 Task: Sort the properties by status in descending order.
Action: Mouse moved to (633, 218)
Screenshot: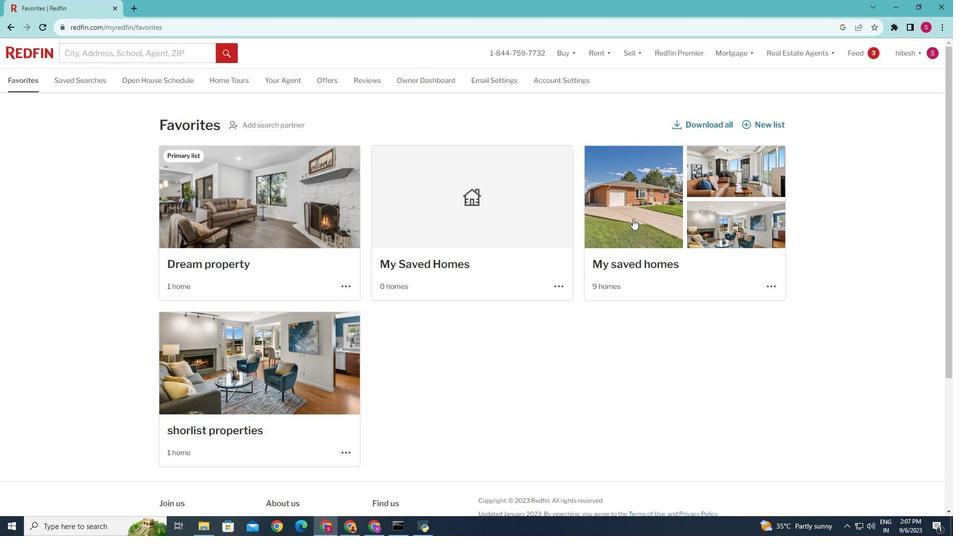 
Action: Mouse pressed left at (633, 218)
Screenshot: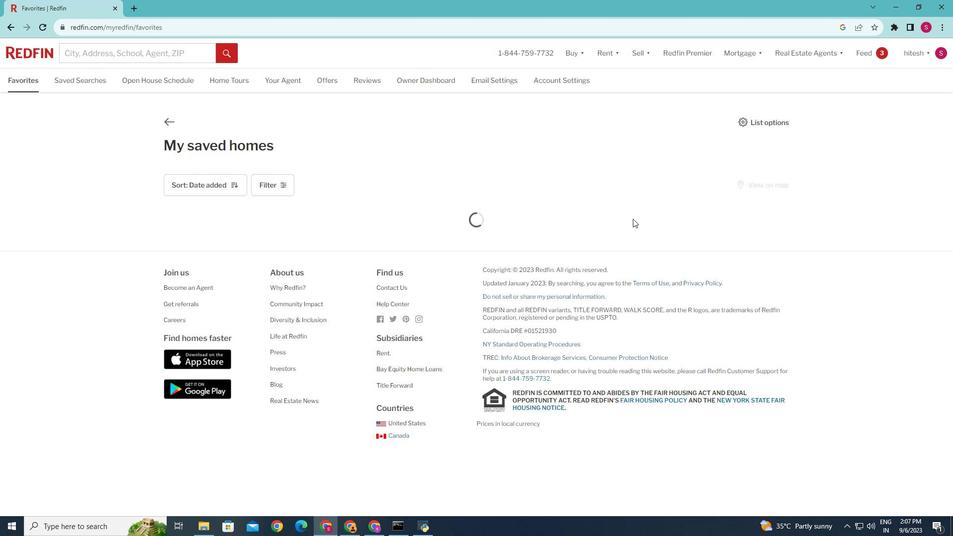 
Action: Mouse moved to (224, 187)
Screenshot: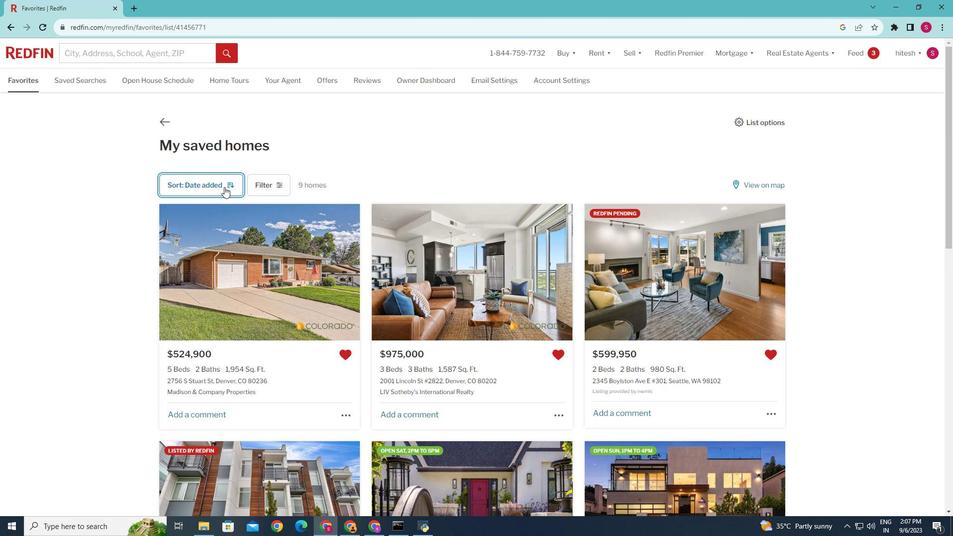 
Action: Mouse pressed left at (224, 187)
Screenshot: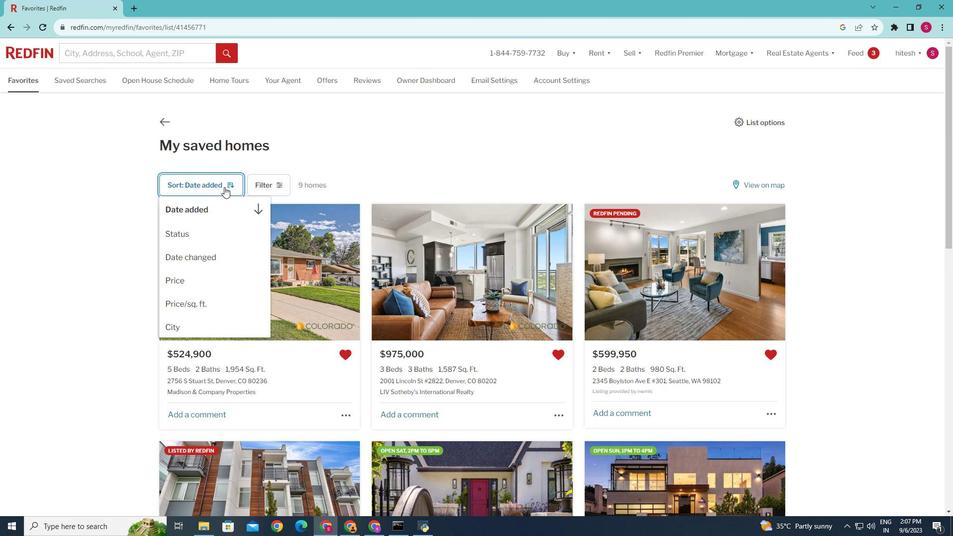 
Action: Mouse moved to (185, 231)
Screenshot: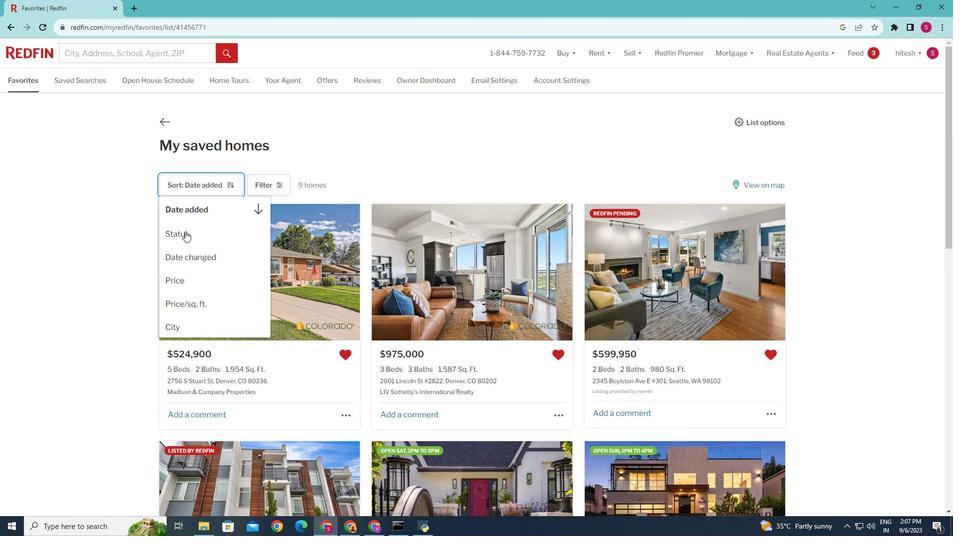
Action: Mouse pressed left at (185, 231)
Screenshot: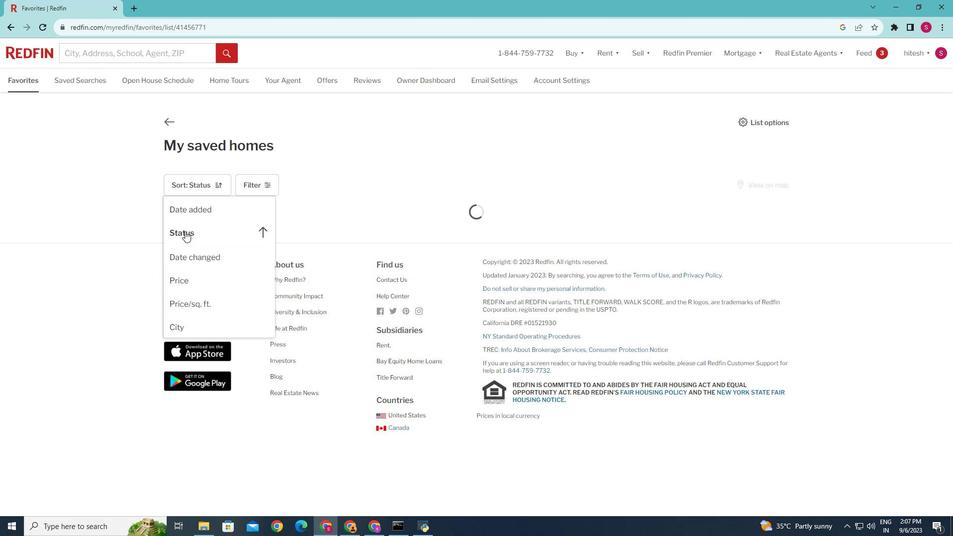 
Action: Mouse moved to (255, 229)
Screenshot: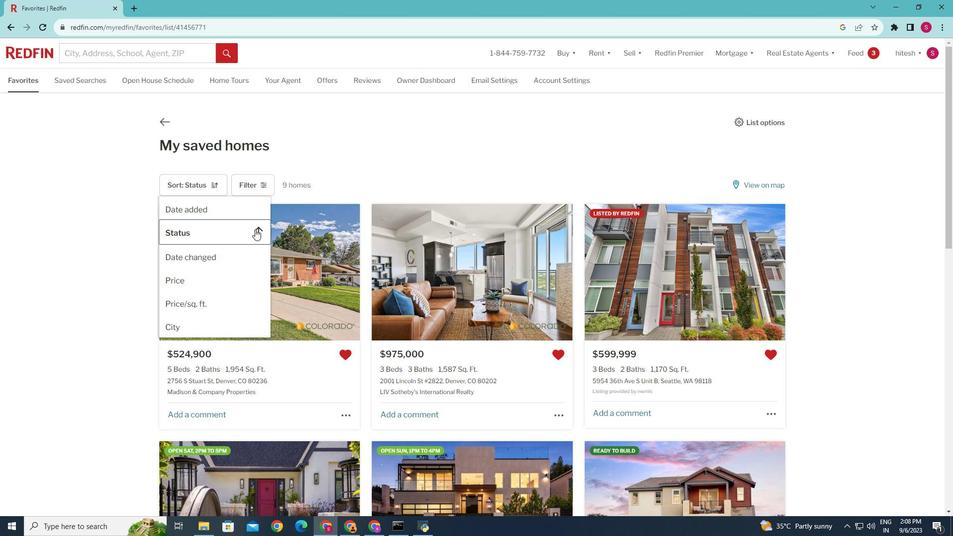 
Action: Mouse pressed left at (255, 229)
Screenshot: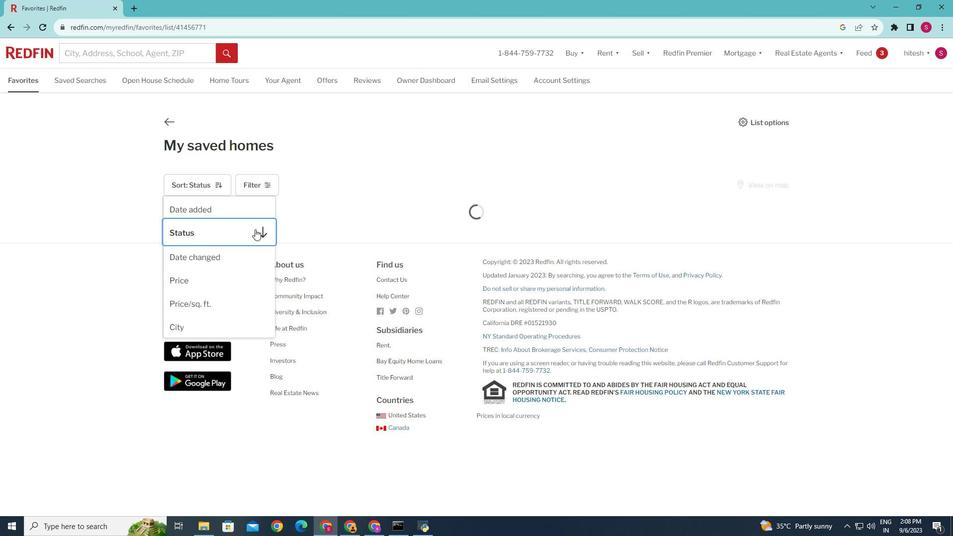 
Action: Mouse moved to (384, 307)
Screenshot: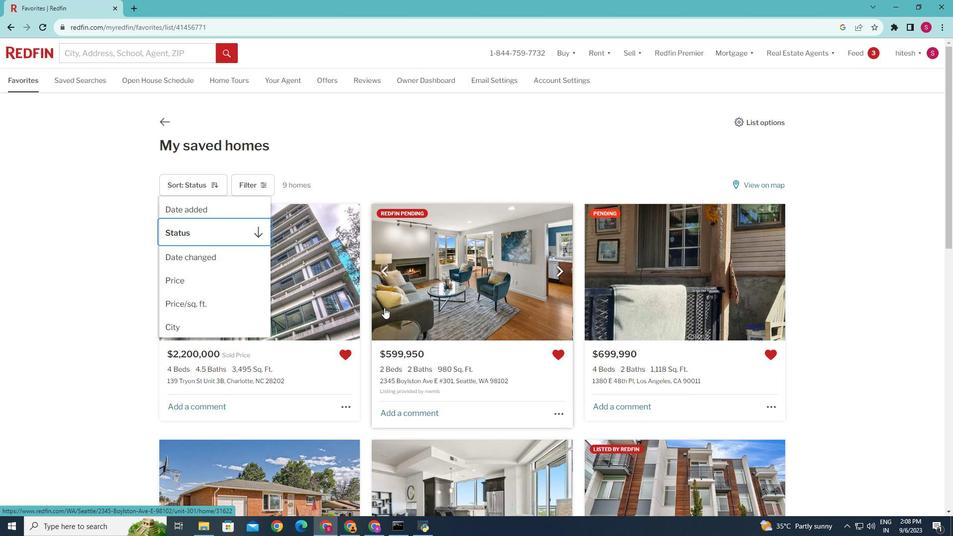 
Action: Mouse scrolled (384, 307) with delta (0, 0)
Screenshot: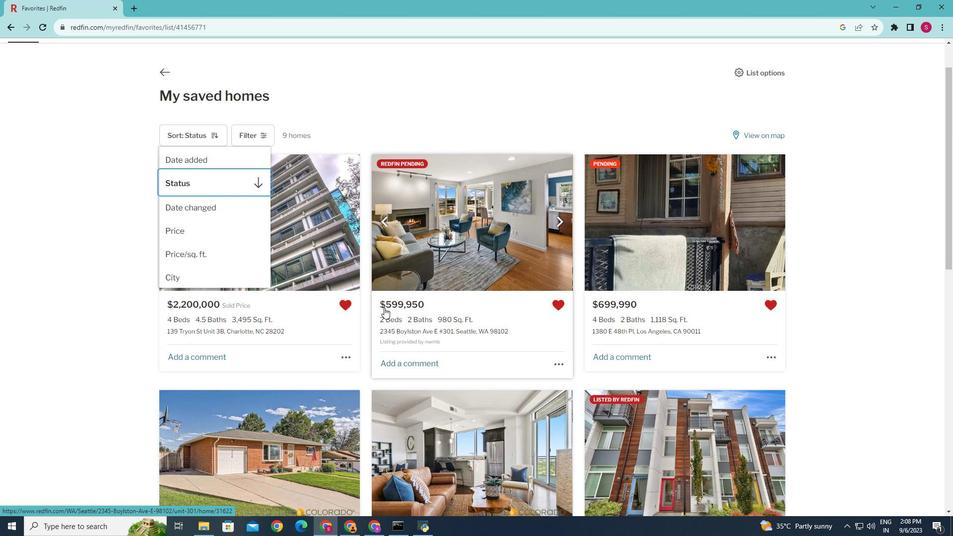 
Action: Mouse scrolled (384, 307) with delta (0, 0)
Screenshot: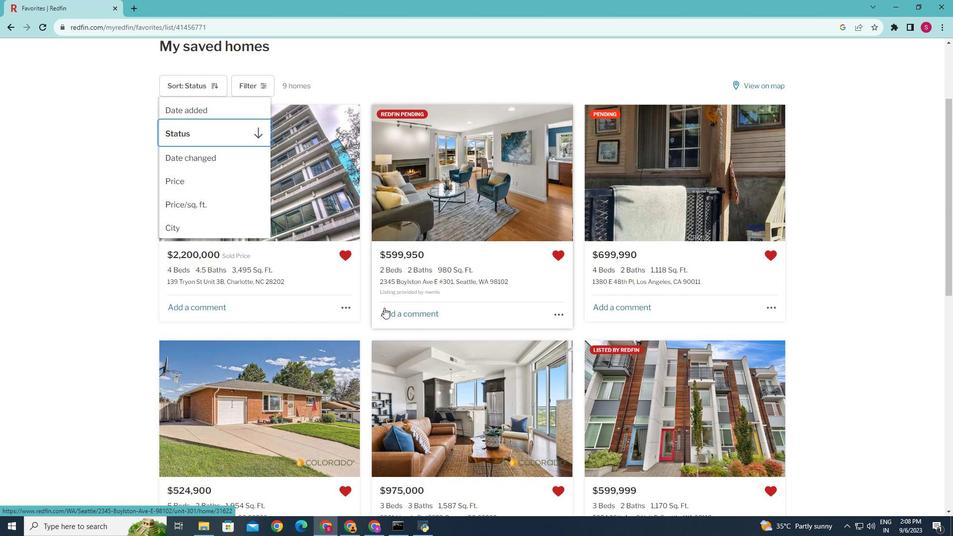 
Action: Mouse moved to (384, 307)
Screenshot: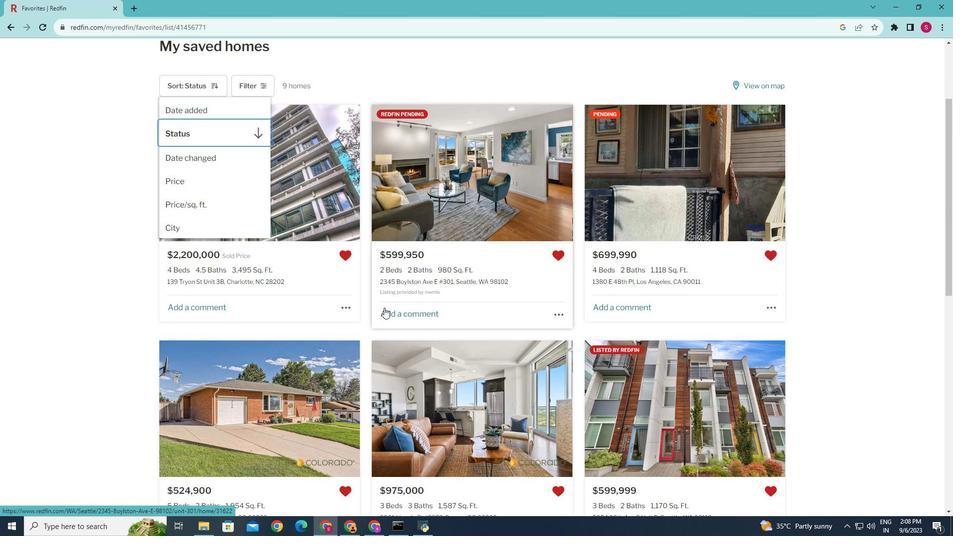 
Action: Mouse scrolled (384, 307) with delta (0, 0)
Screenshot: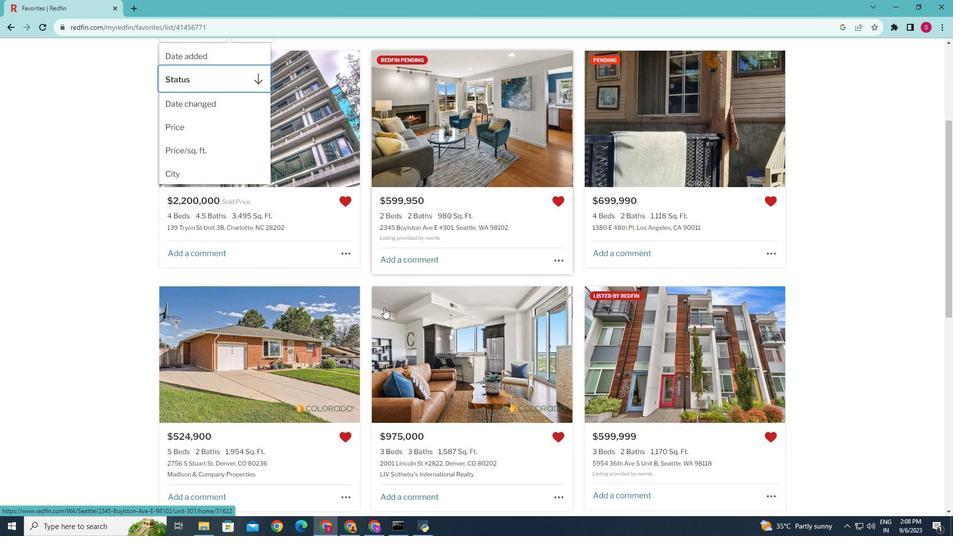 
Action: Mouse scrolled (384, 307) with delta (0, 0)
Screenshot: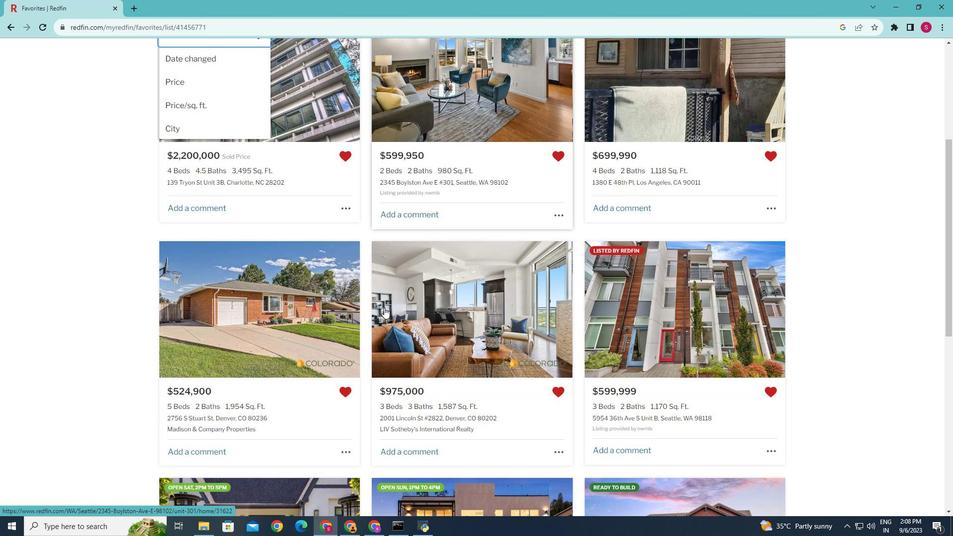 
Action: Mouse moved to (406, 329)
Screenshot: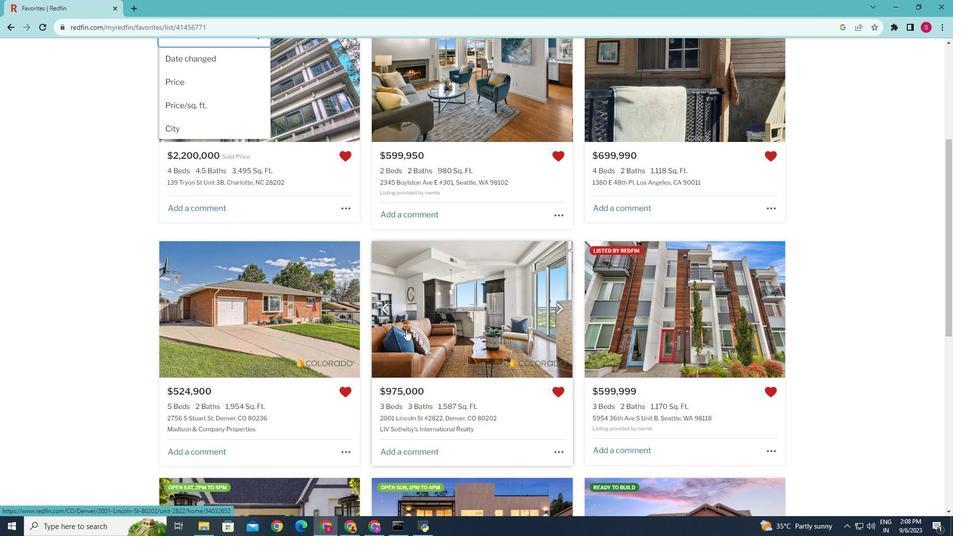 
